 Task: Select the color with color.
Action: Mouse moved to (30, 63)
Screenshot: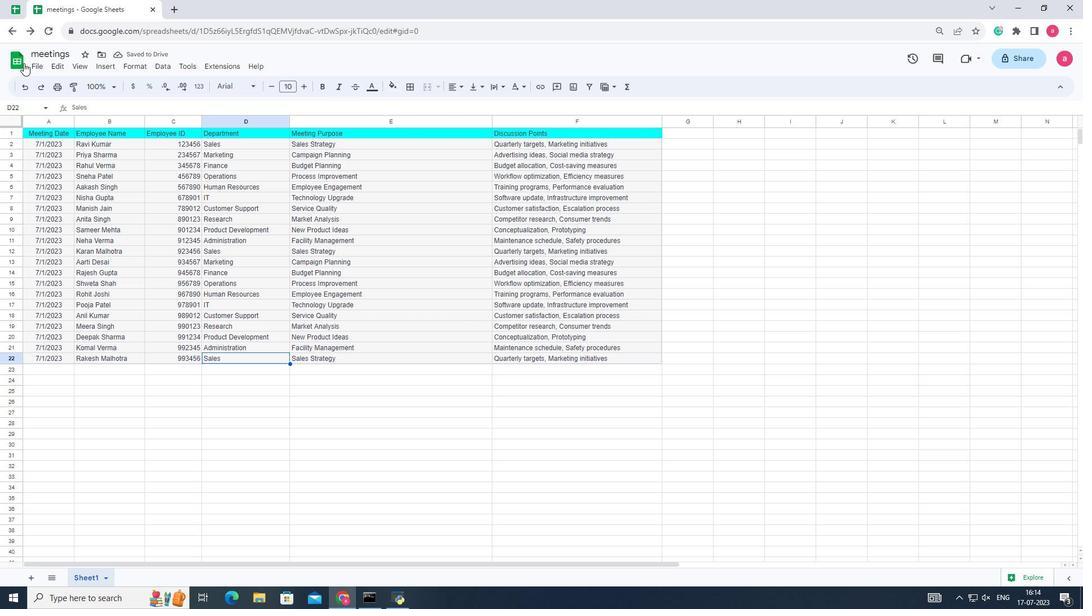 
Action: Mouse pressed left at (30, 63)
Screenshot: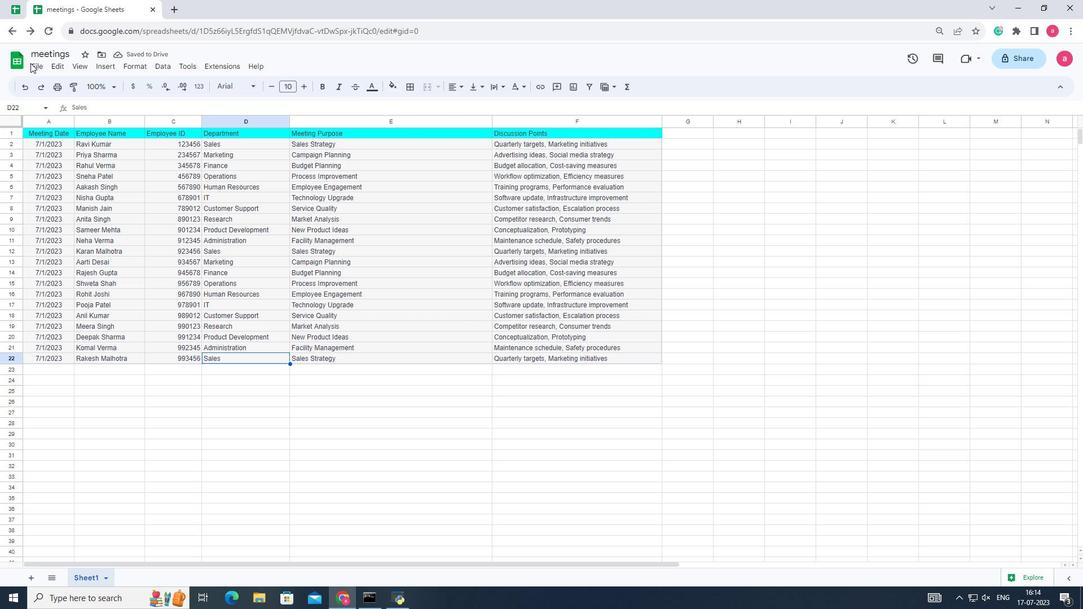 
Action: Mouse moved to (38, 67)
Screenshot: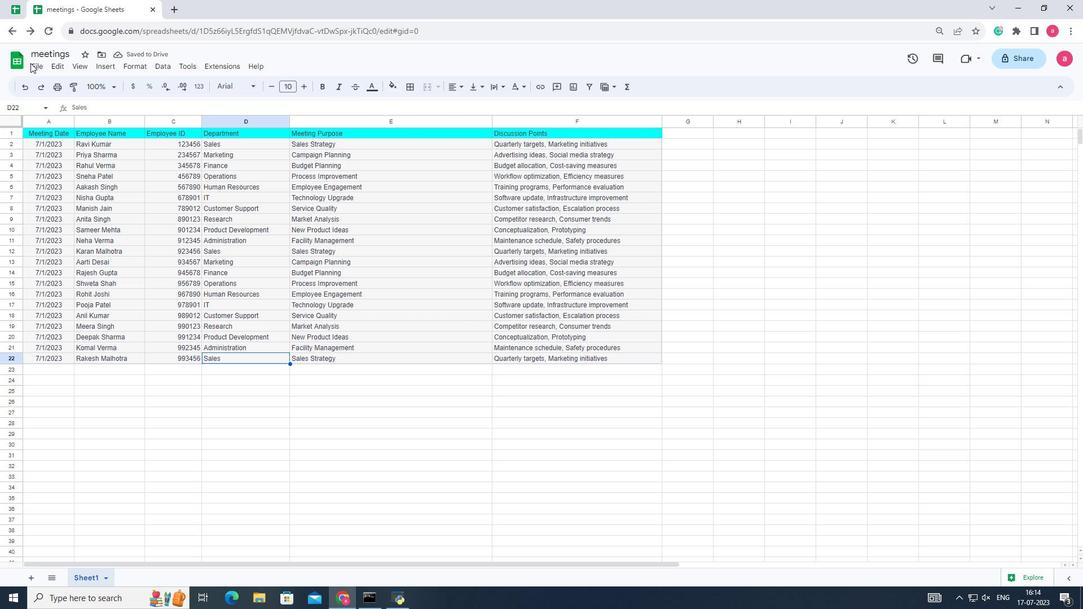 
Action: Mouse pressed left at (38, 67)
Screenshot: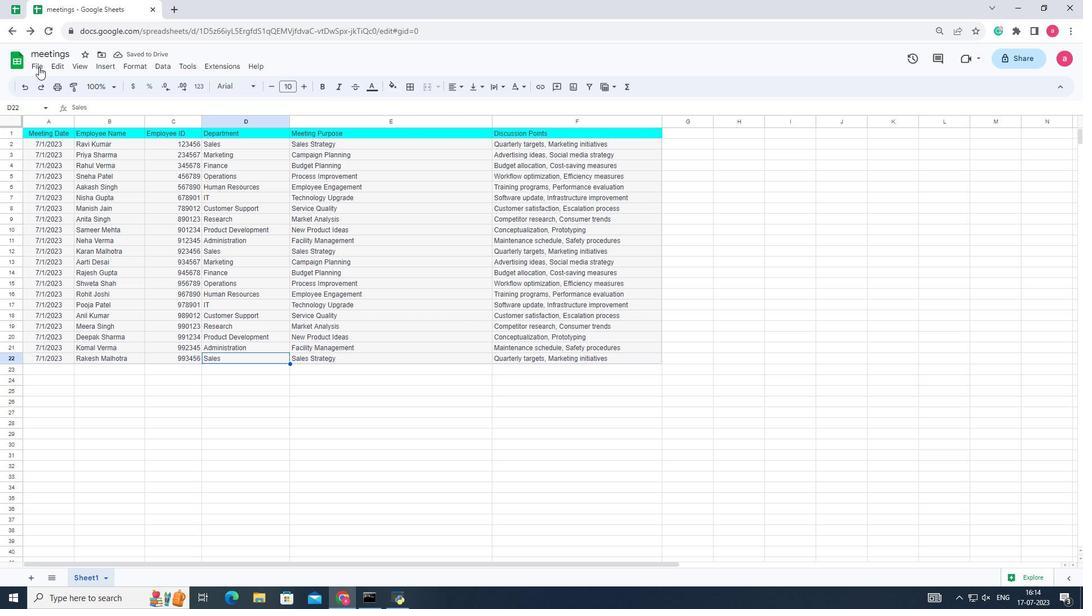 
Action: Mouse moved to (56, 363)
Screenshot: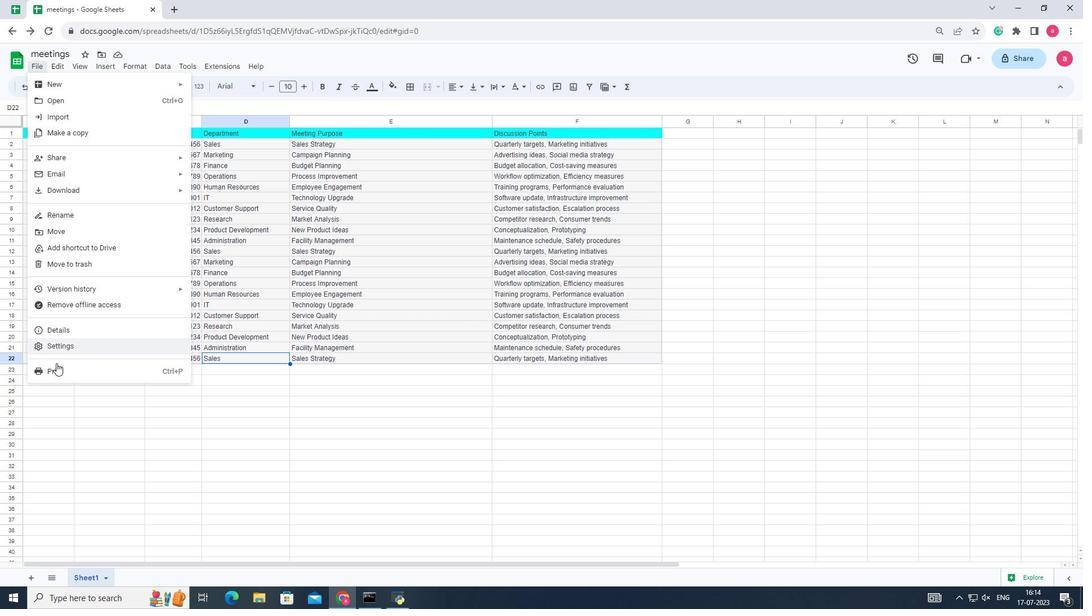 
Action: Mouse pressed left at (56, 363)
Screenshot: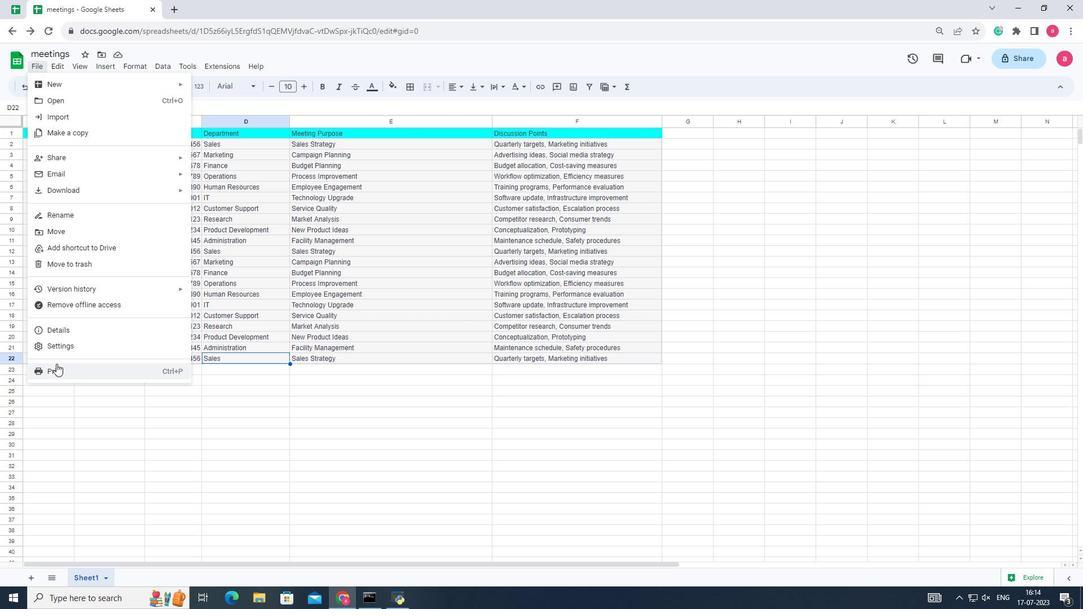 
Action: Mouse moved to (1054, 63)
Screenshot: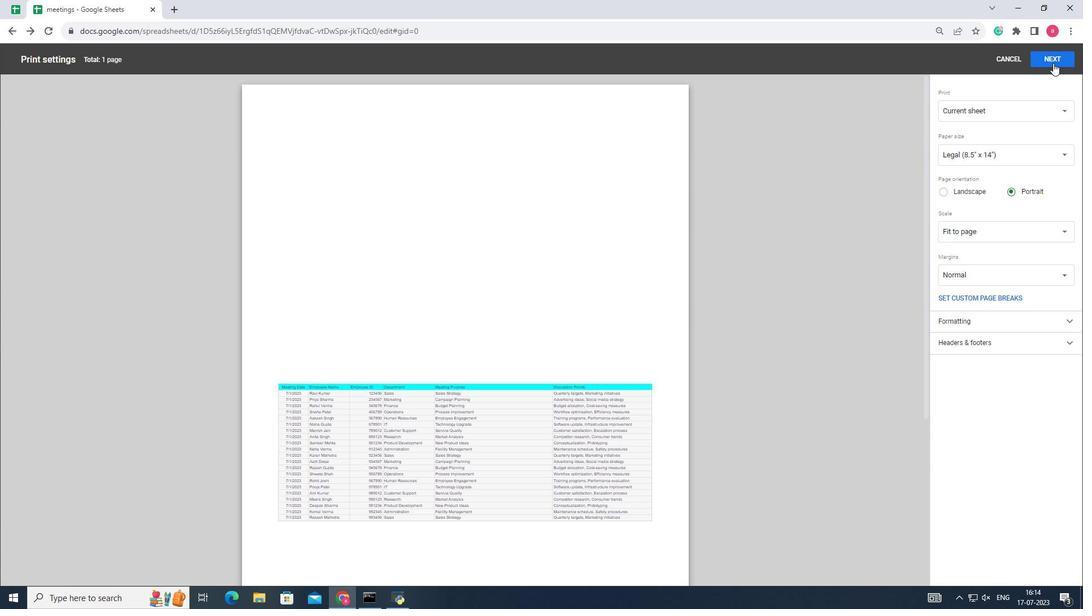 
Action: Mouse pressed left at (1054, 63)
Screenshot: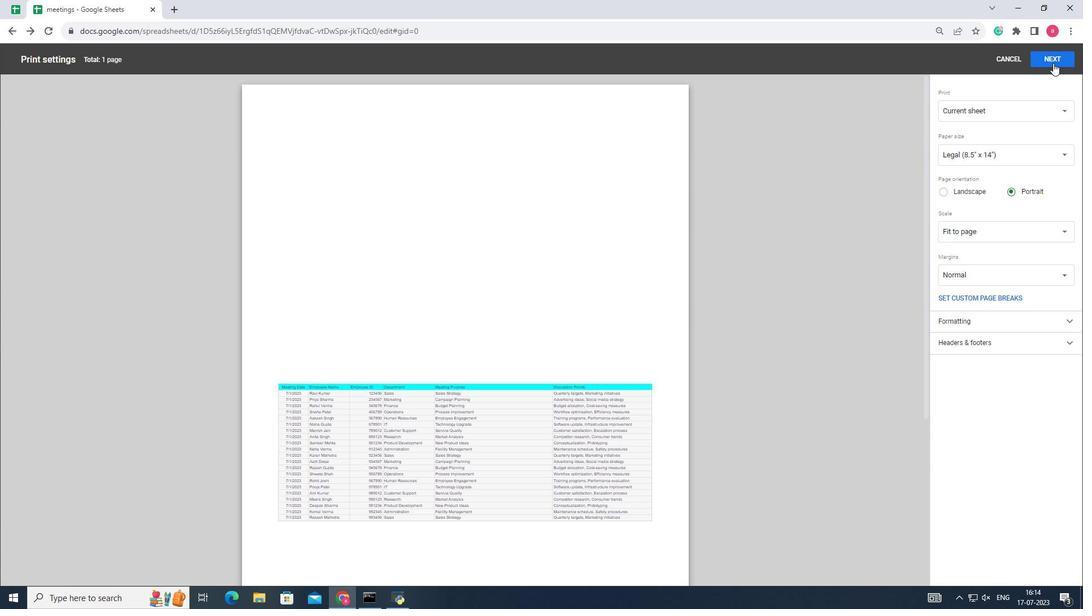 
Action: Mouse moved to (800, 155)
Screenshot: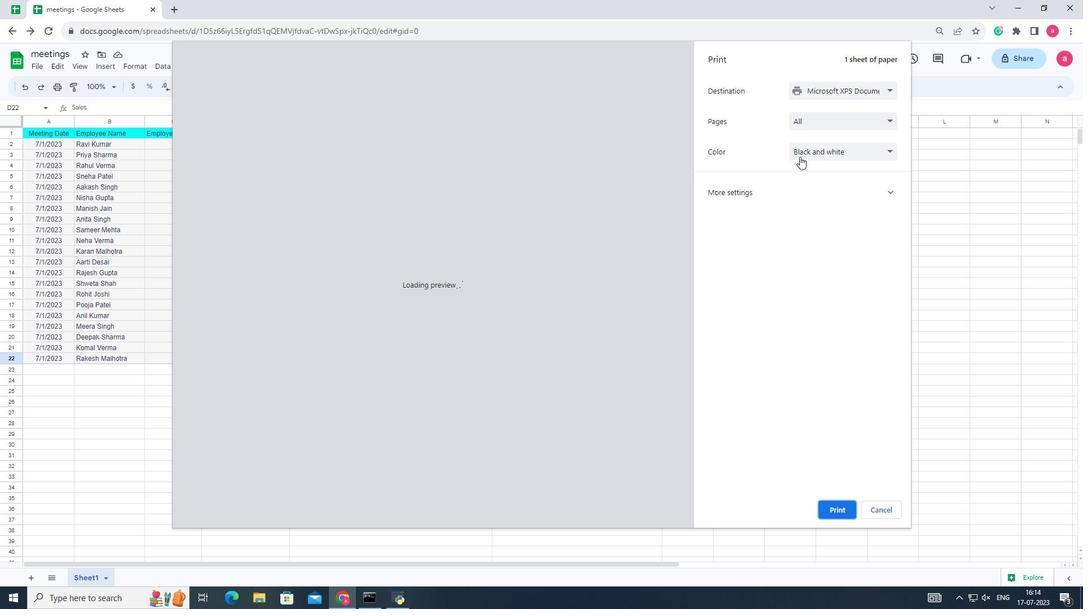 
Action: Mouse pressed left at (800, 155)
Screenshot: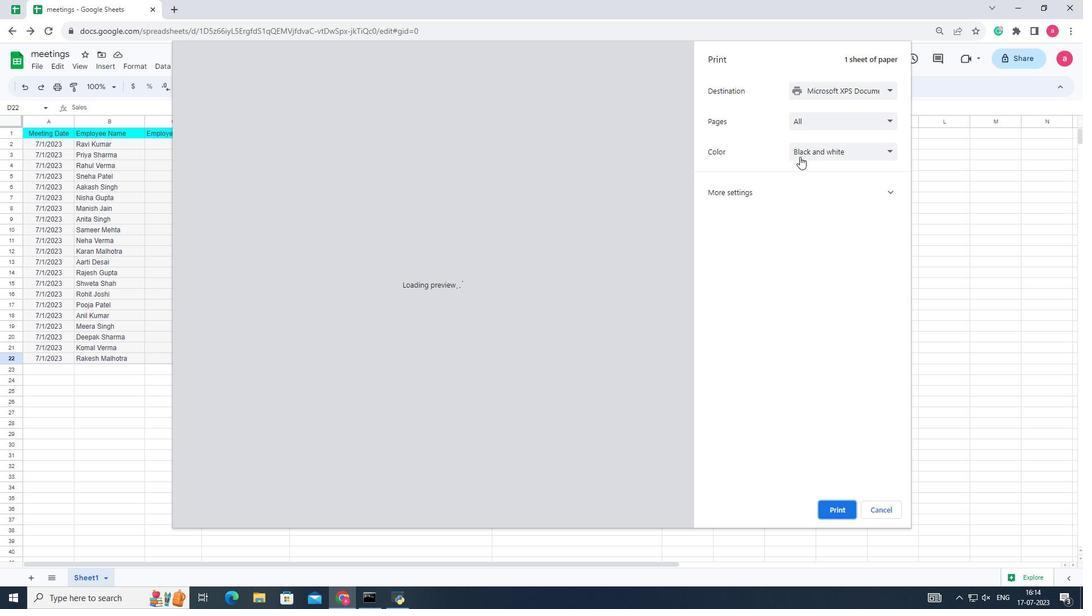 
Action: Mouse moved to (804, 174)
Screenshot: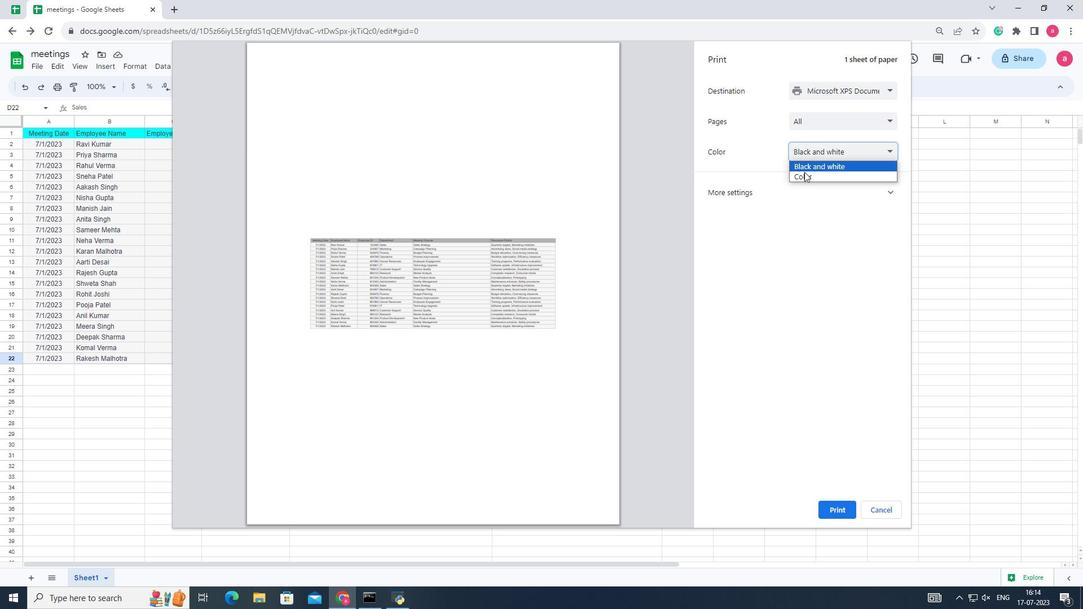
Action: Mouse pressed left at (804, 174)
Screenshot: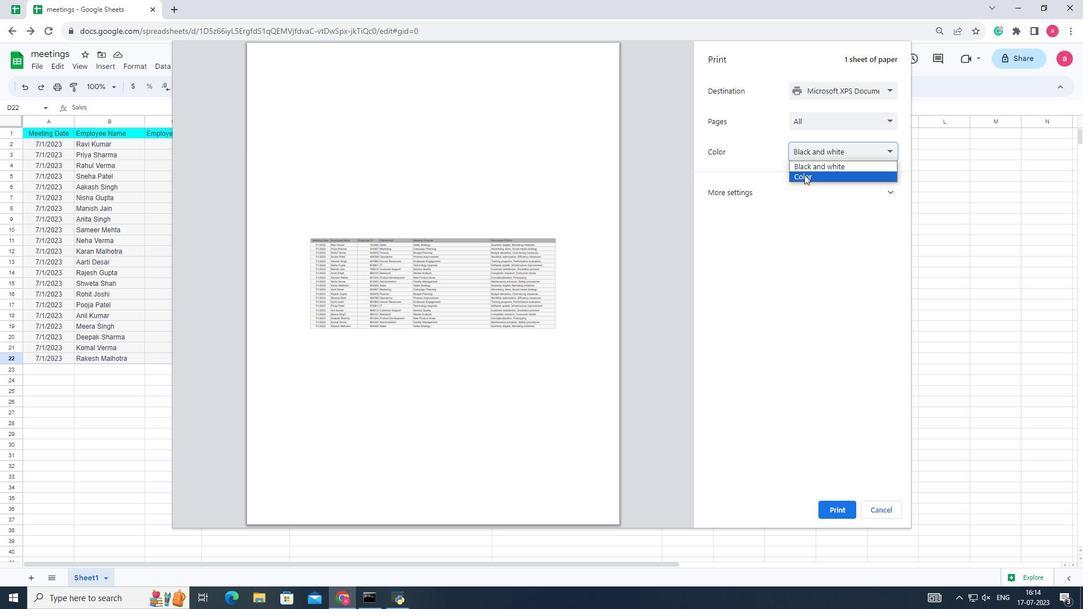 
Action: Mouse moved to (801, 168)
Screenshot: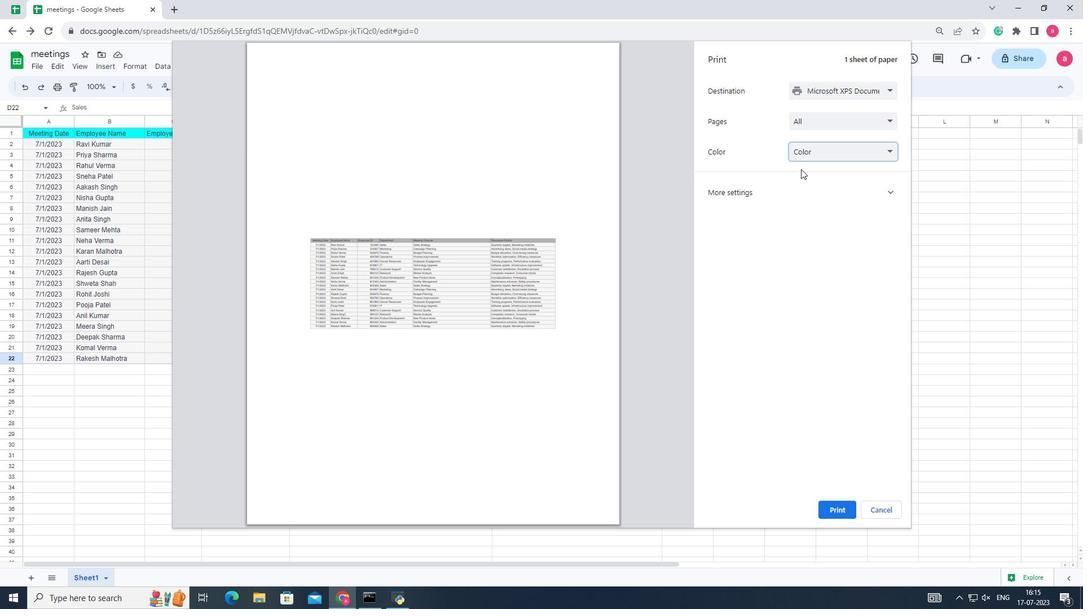 
